Task: Use the formula "RAND" in spreadsheet "Project portfolio".
Action: Mouse moved to (125, 88)
Screenshot: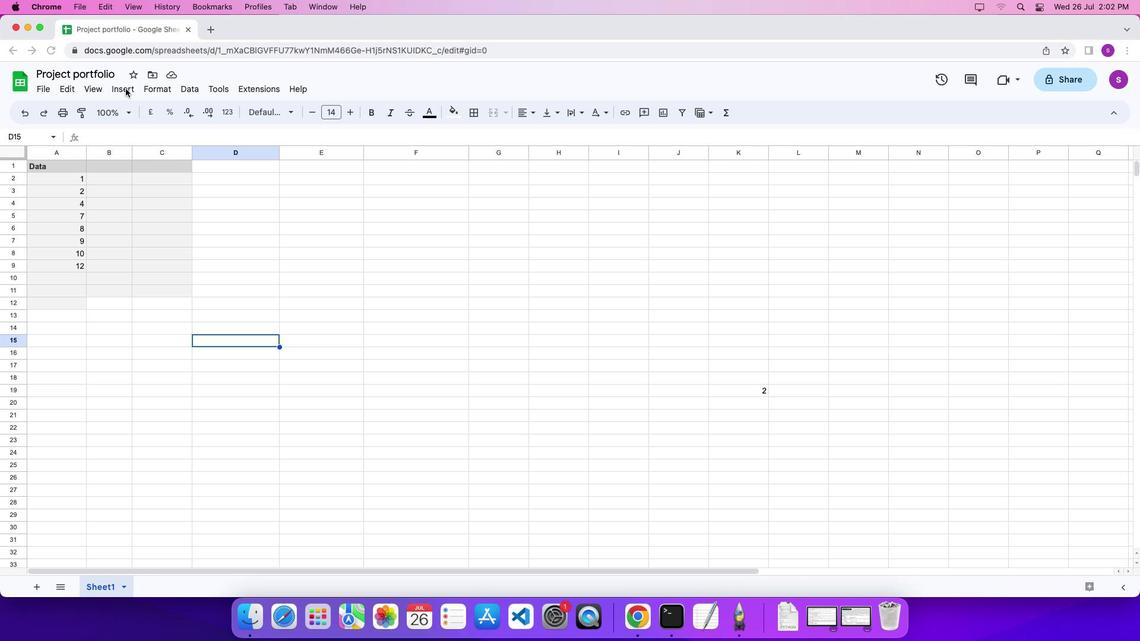 
Action: Mouse pressed left at (125, 88)
Screenshot: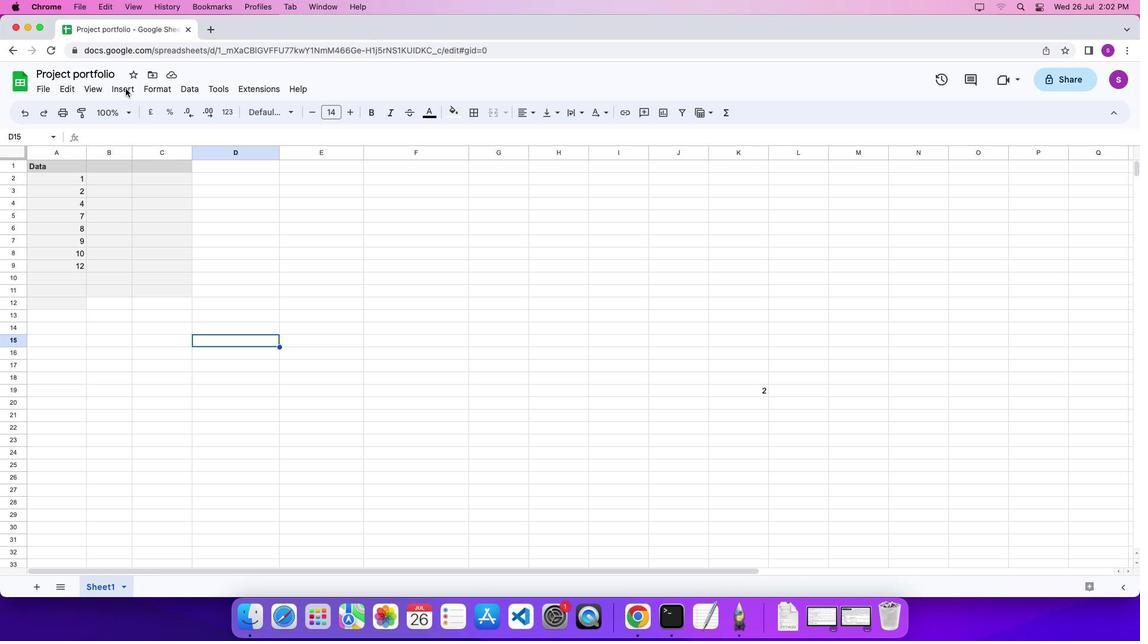 
Action: Mouse moved to (128, 89)
Screenshot: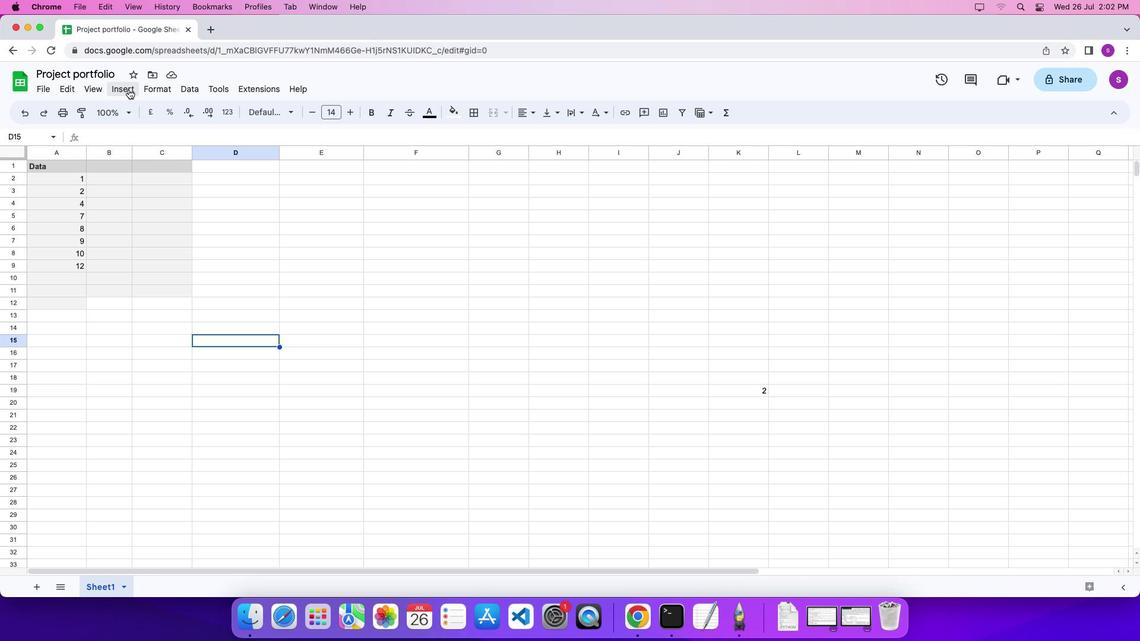 
Action: Mouse pressed left at (128, 89)
Screenshot: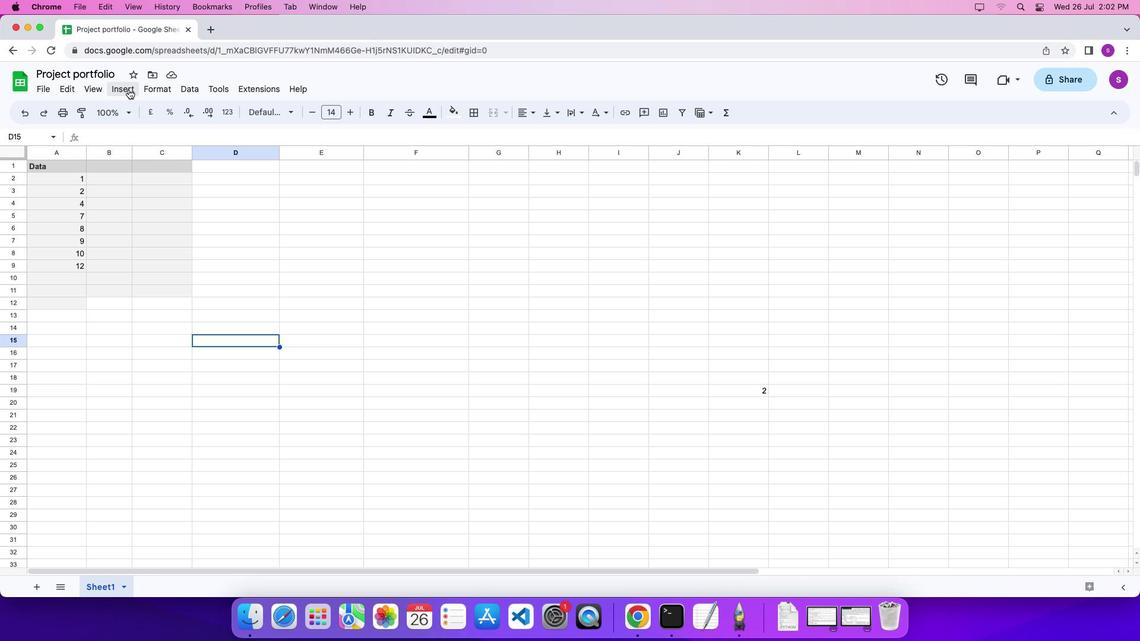 
Action: Mouse moved to (519, 526)
Screenshot: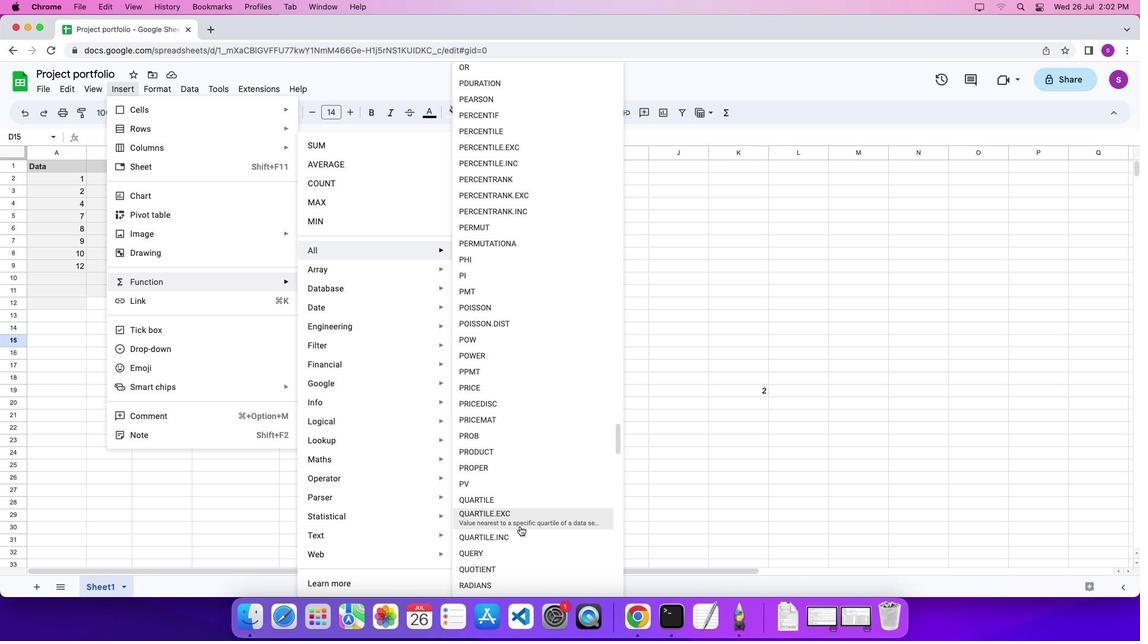 
Action: Mouse scrolled (519, 526) with delta (0, 0)
Screenshot: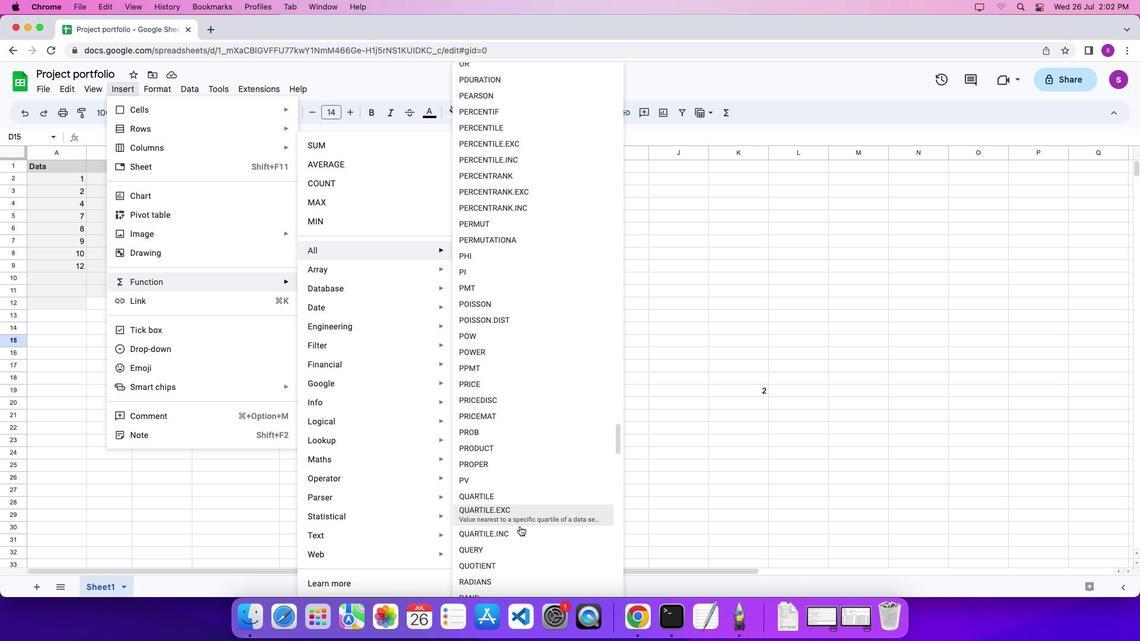 
Action: Mouse scrolled (519, 526) with delta (0, 0)
Screenshot: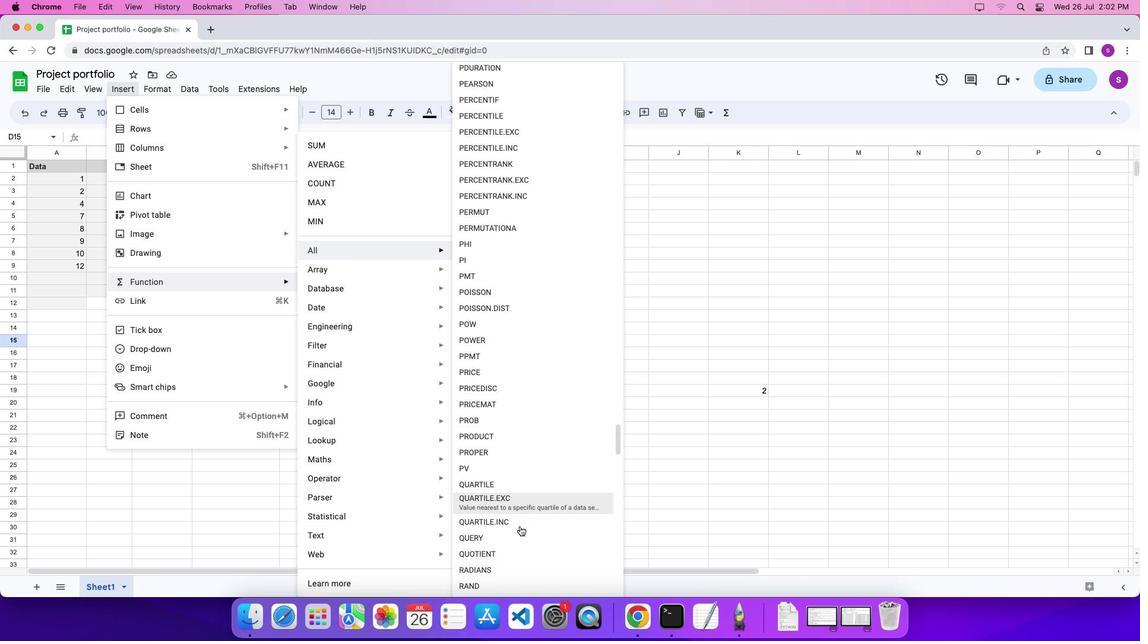
Action: Mouse scrolled (519, 526) with delta (0, 0)
Screenshot: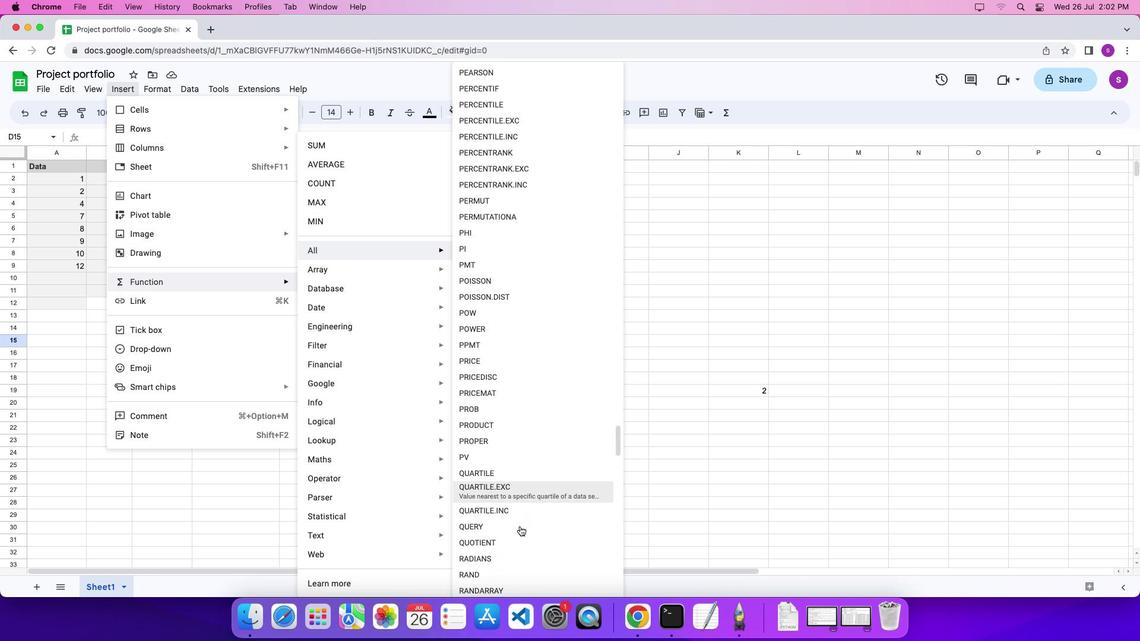 
Action: Mouse moved to (519, 568)
Screenshot: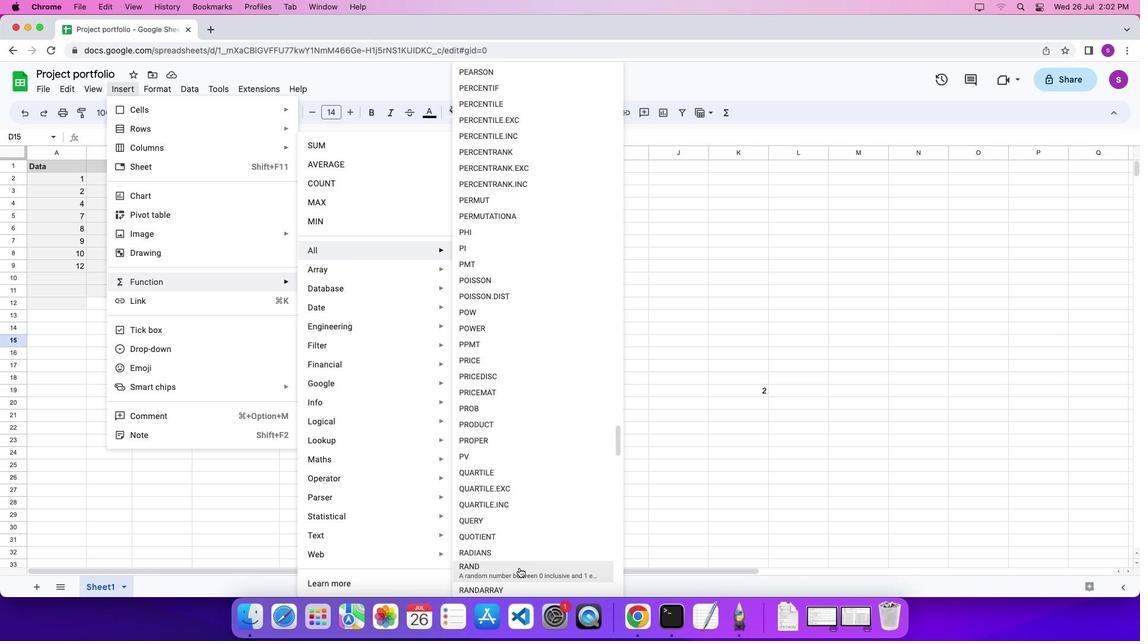 
Action: Mouse pressed left at (519, 568)
Screenshot: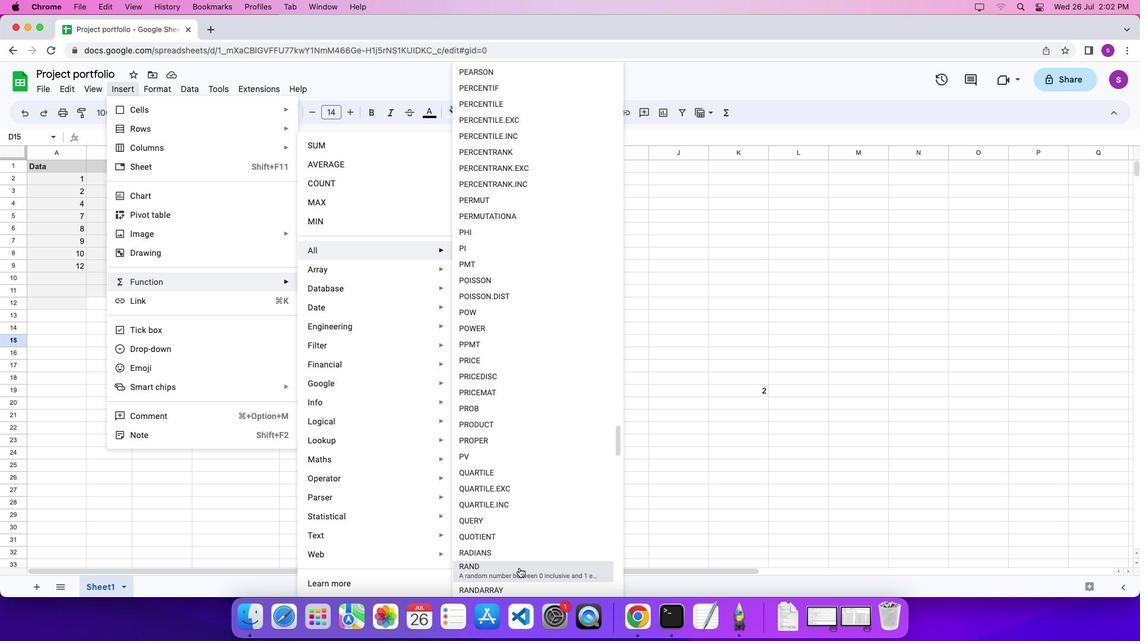 
Action: Mouse moved to (381, 411)
Screenshot: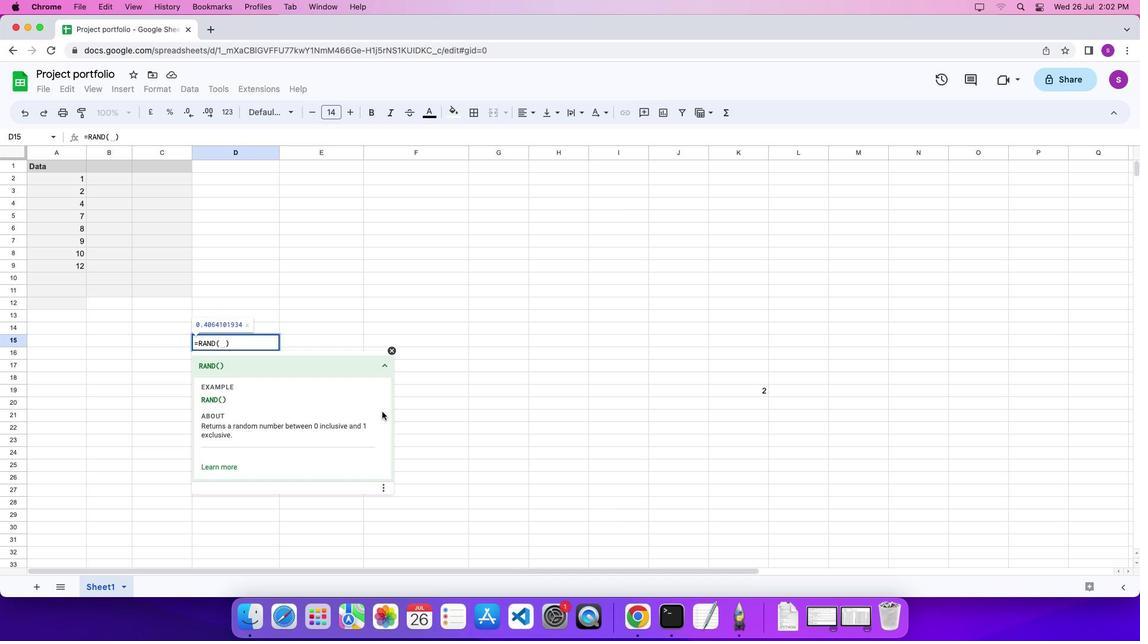 
Action: Key pressed '\x03'
Screenshot: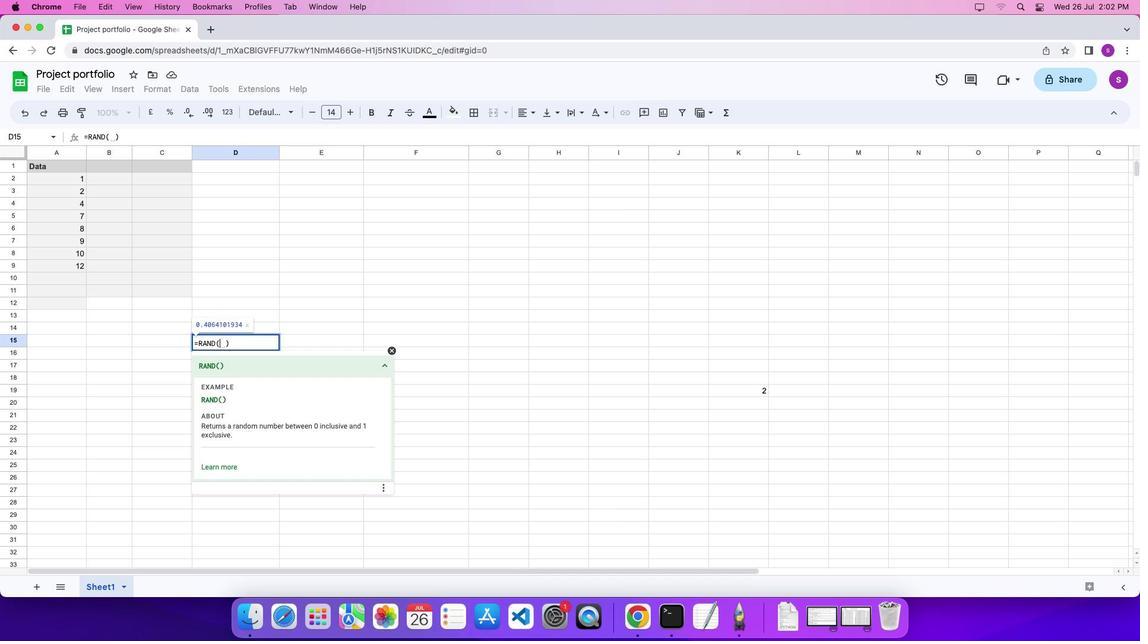 
